 Task: In the Company bytedance.com, Create email and send with subject: 'A Glimpse into the Future: Meet Our Disruptive Offering', and with mail content 'Greetings,_x000D_
Introducing a visionary approach that will reshape the landscape of your industry. Join us and be part of the future of success!_x000D_
Kind Regards', attach the document: Agenda.pdf and insert image: visitingcard.jpg. Below Kind Regards, write Behance and insert the URL: 'www.behance.net'. Mark checkbox to create task to follow up : In 2 business days .  Enter or choose an email address of recipient's from company's contact and send.. Logged in from softage.4@softage.net
Action: Mouse moved to (76, 59)
Screenshot: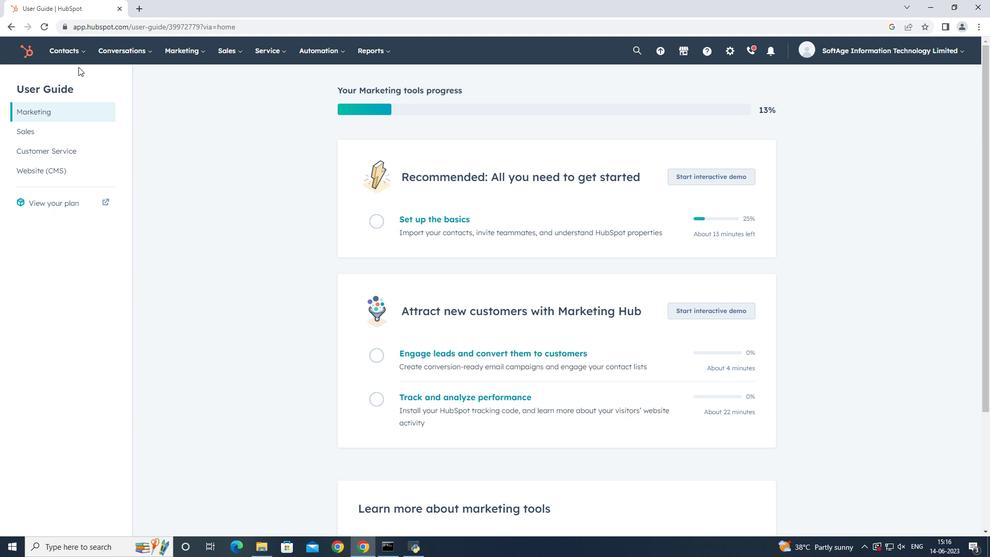 
Action: Mouse pressed left at (76, 59)
Screenshot: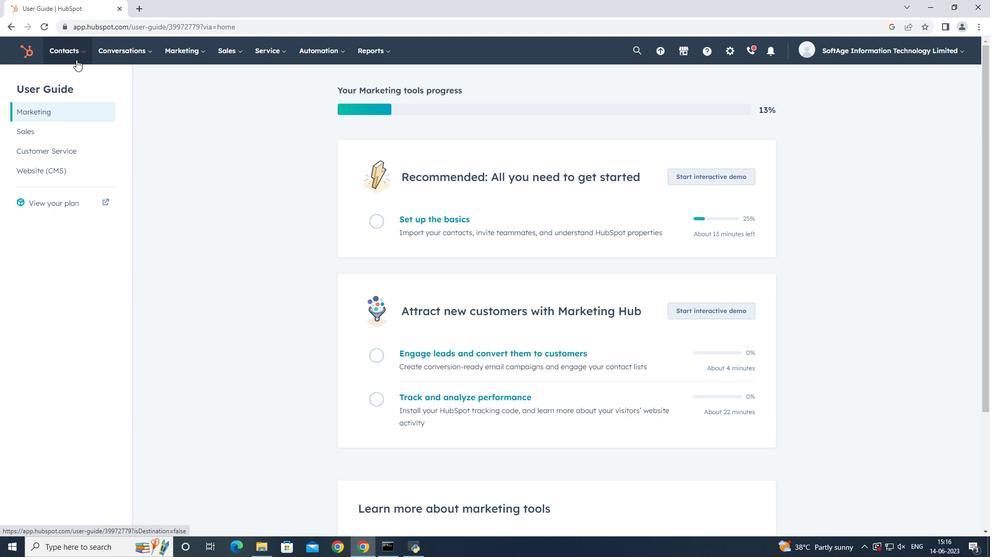 
Action: Mouse moved to (76, 100)
Screenshot: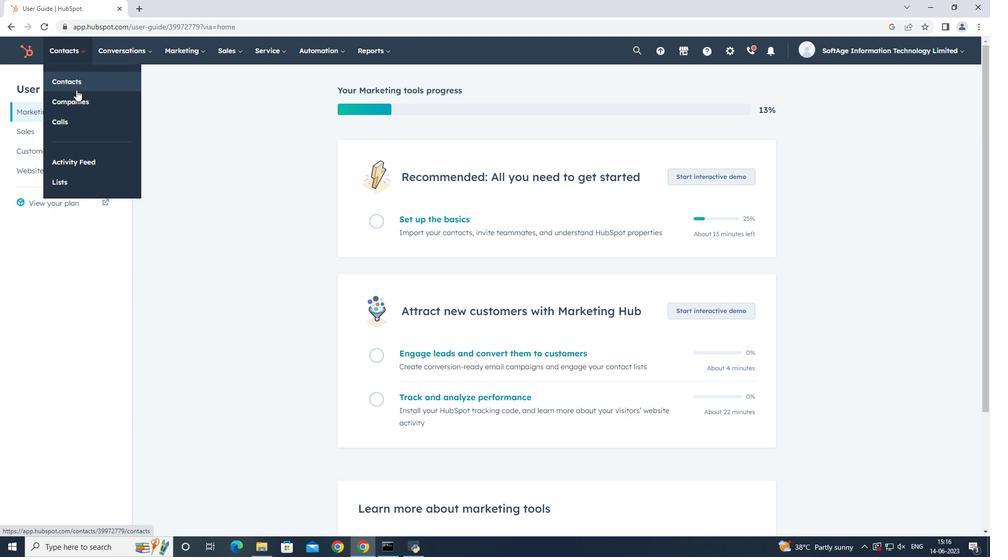 
Action: Mouse pressed left at (76, 100)
Screenshot: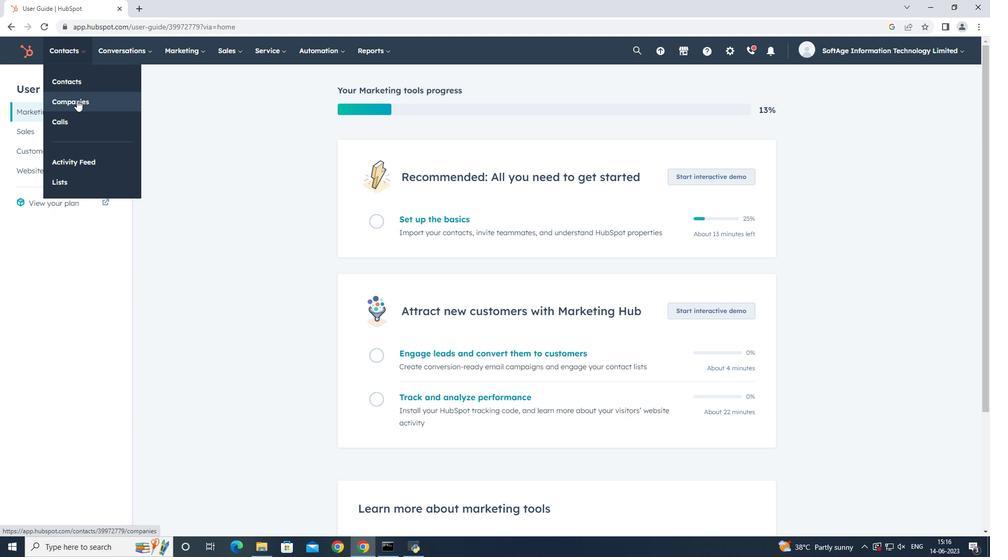 
Action: Mouse moved to (85, 167)
Screenshot: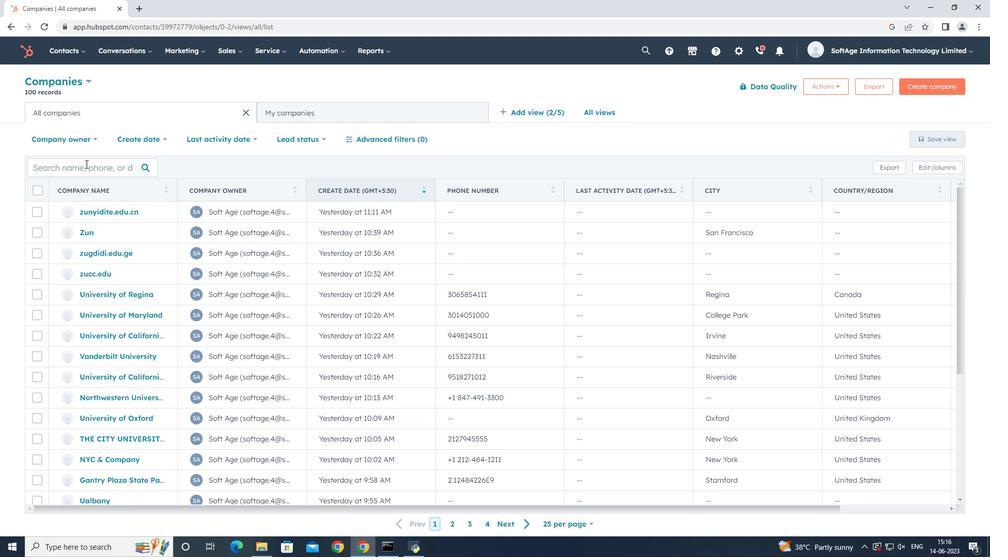 
Action: Mouse pressed left at (85, 167)
Screenshot: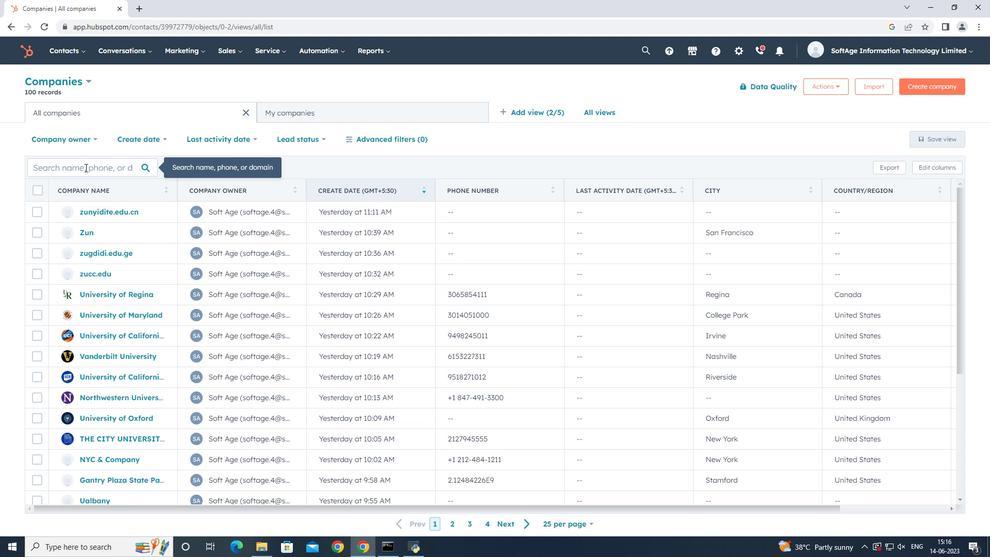 
Action: Key pressed byten<Key.backspace>dance.com
Screenshot: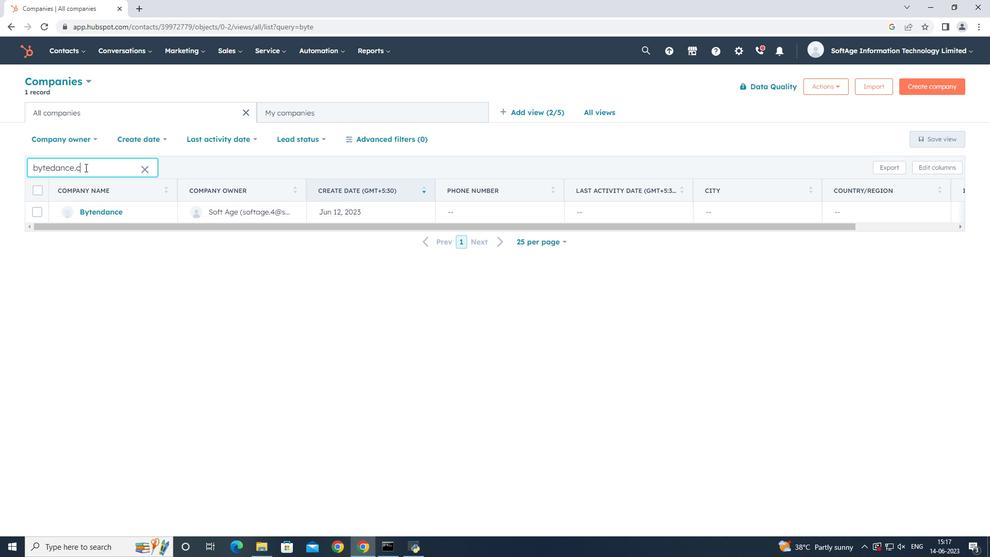 
Action: Mouse moved to (169, 163)
Screenshot: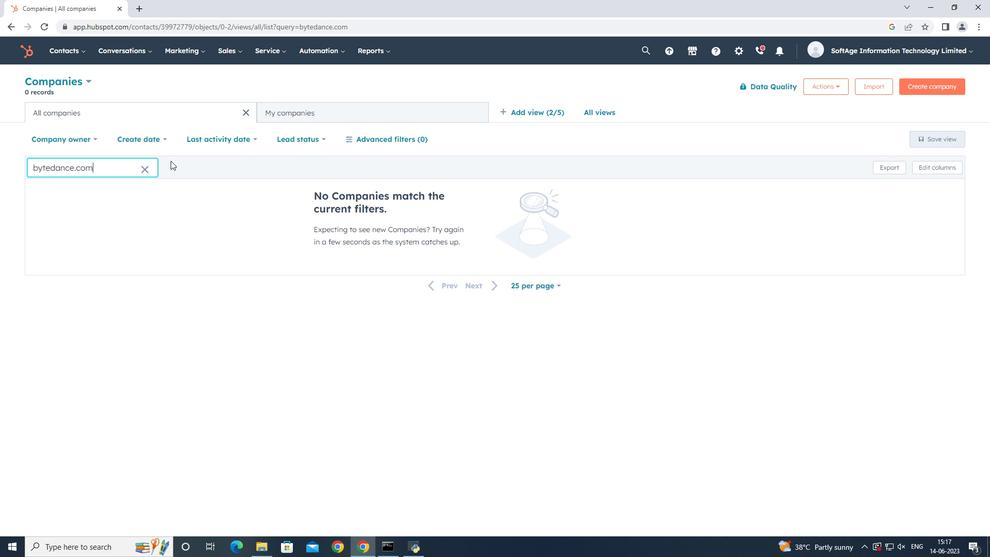 
Action: Key pressed <Key.backspace><Key.backspace><Key.backspace><Key.backspace>
Screenshot: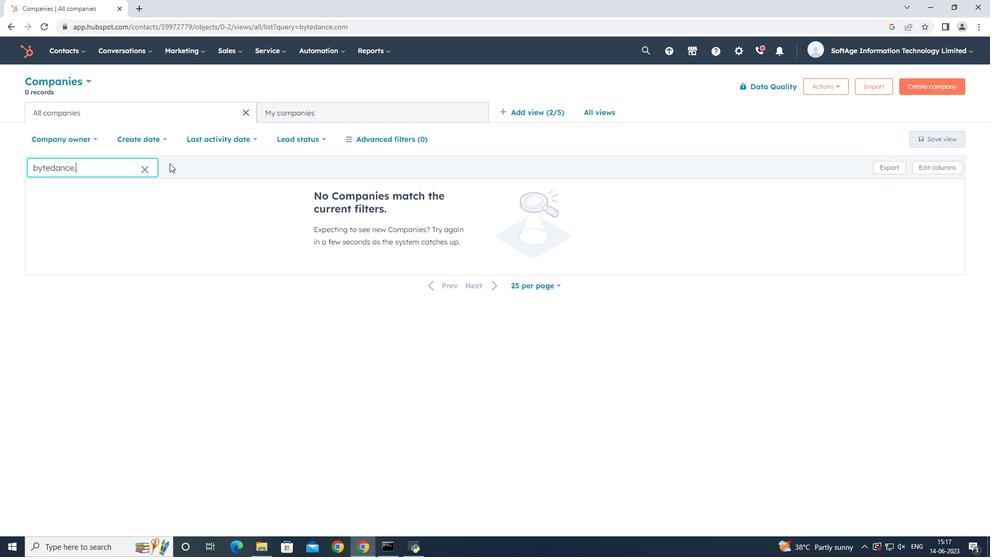 
Action: Mouse moved to (145, 198)
Screenshot: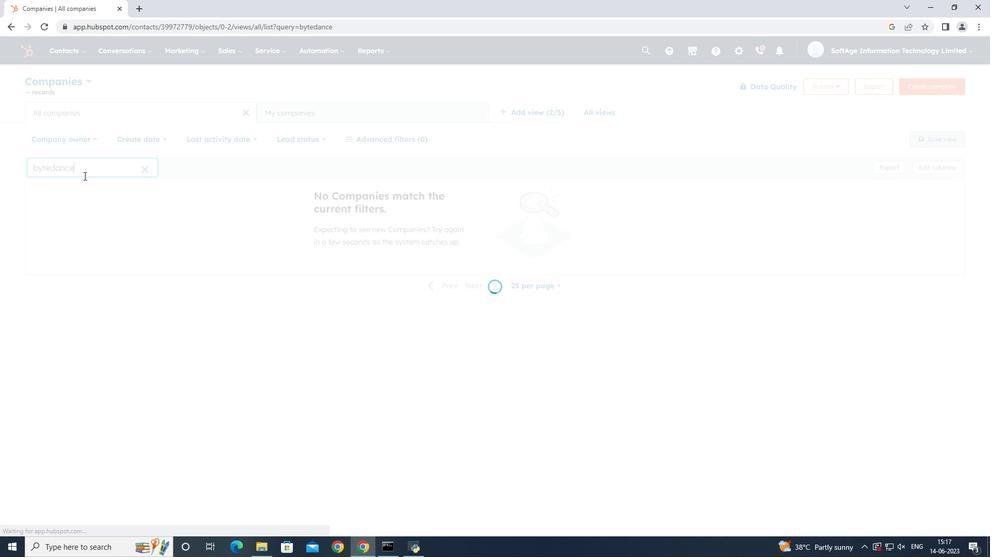 
Action: Key pressed <Key.backspace><Key.backspace><Key.backspace><Key.backspace><Key.backspace>
Screenshot: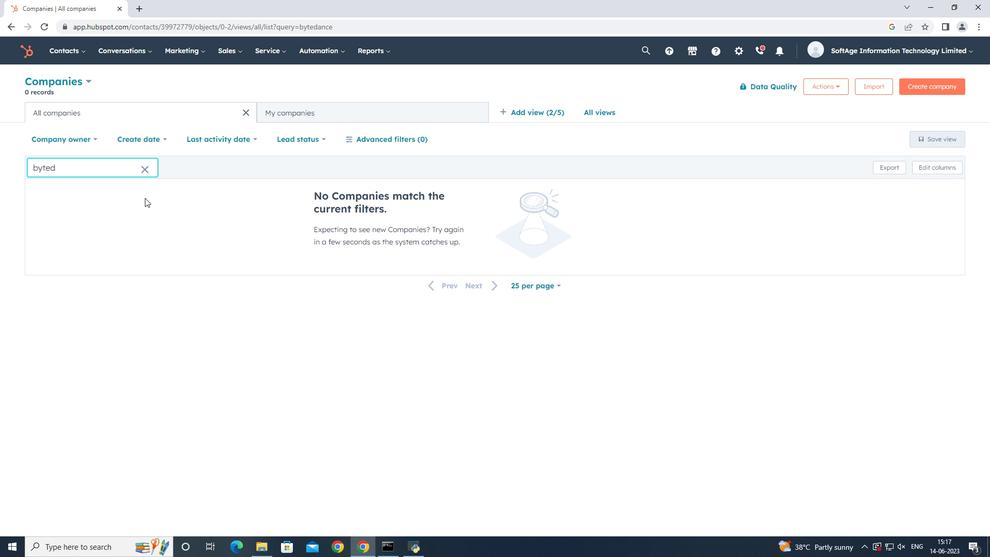 
Action: Mouse moved to (107, 214)
Screenshot: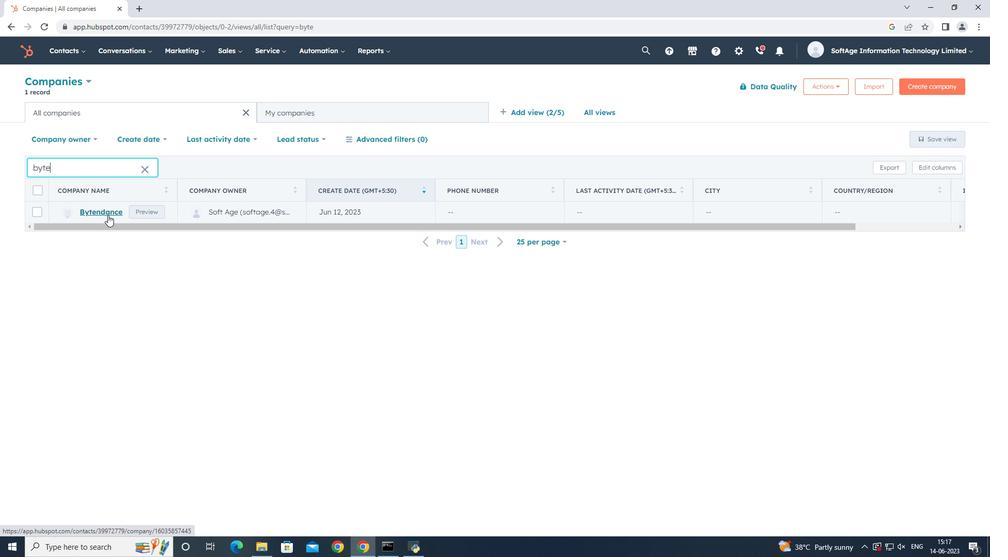 
Action: Mouse pressed left at (107, 214)
Screenshot: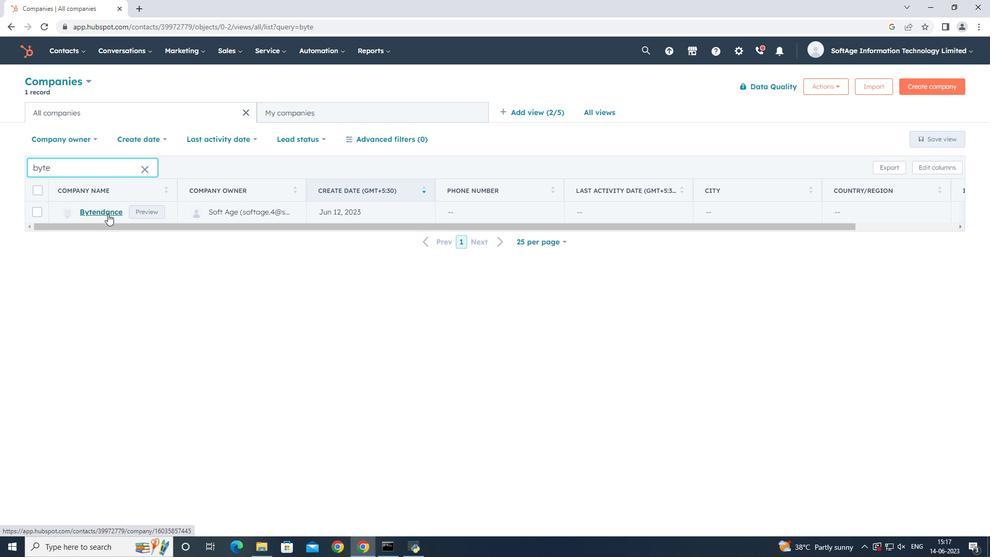 
Action: Mouse moved to (72, 163)
Screenshot: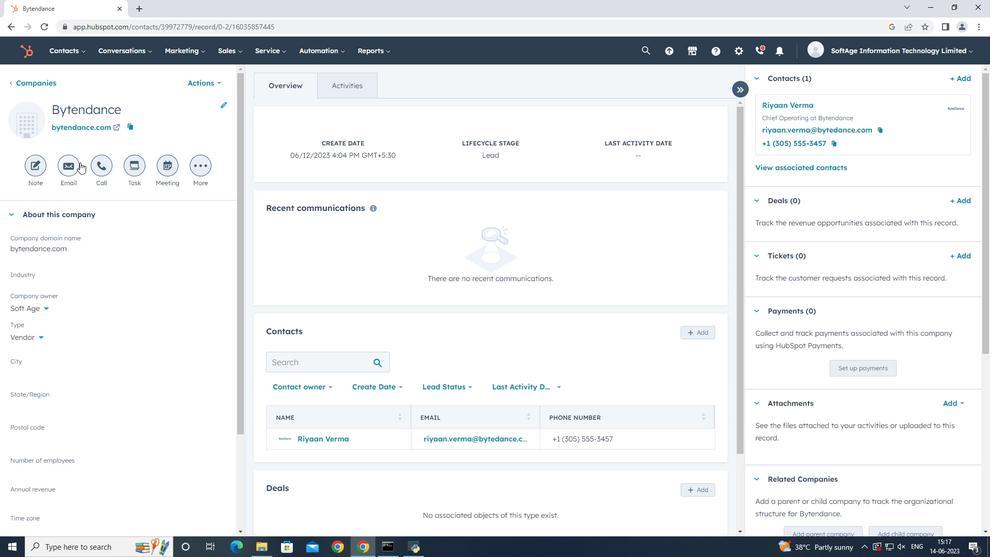
Action: Mouse pressed left at (72, 163)
Screenshot: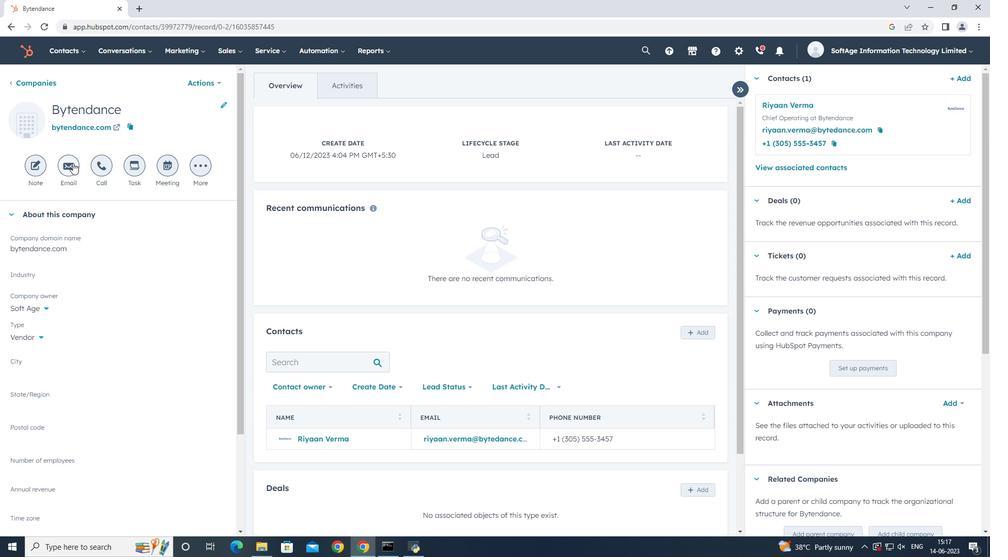 
Action: Mouse moved to (469, 235)
Screenshot: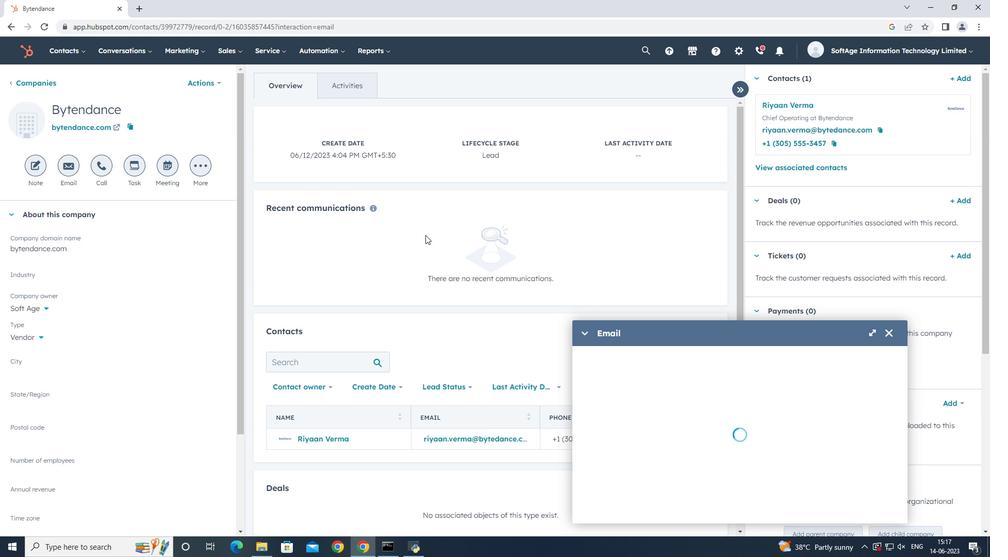 
Action: Key pressed <Key.shift>A<Key.space><Key.shift>Glimpse<Key.space><Key.space><Key.backspace>into<Key.space>the<Key.space><Key.shift>Future<Key.shift_r>:<Key.space><Key.shift_r>Meet<Key.space><Key.shift_r>Our<Key.space><Key.shift>Disruptive<Key.space><Key.shift_r>Offering,<Key.tab><Key.shift>Greetings,<Key.enter><Key.enter><Key.shift><Key.shift>Introducing<Key.space>a<Key.space><Key.shift>V<Key.backspace>visionary<Key.space>approach<Key.space>that<Key.space>will<Key.space>reshape<Key.space>the<Key.space>landscape<Key.space>of<Key.space>your<Key.space>industry.<Key.space><Key.shift_r>Join<Key.space>us<Key.space>and<Key.space>be<Key.space>part<Key.space>of<Key.space>the<Key.space>future<Key.space>of<Key.space>success<Key.shift>!<Key.enter><Key.enter><Key.shift_r><Key.shift_r><Key.shift_r><Key.shift_r><Key.shift_r><Key.shift_r>Kind<Key.space><Key.shift>Regards,<Key.enter>
Screenshot: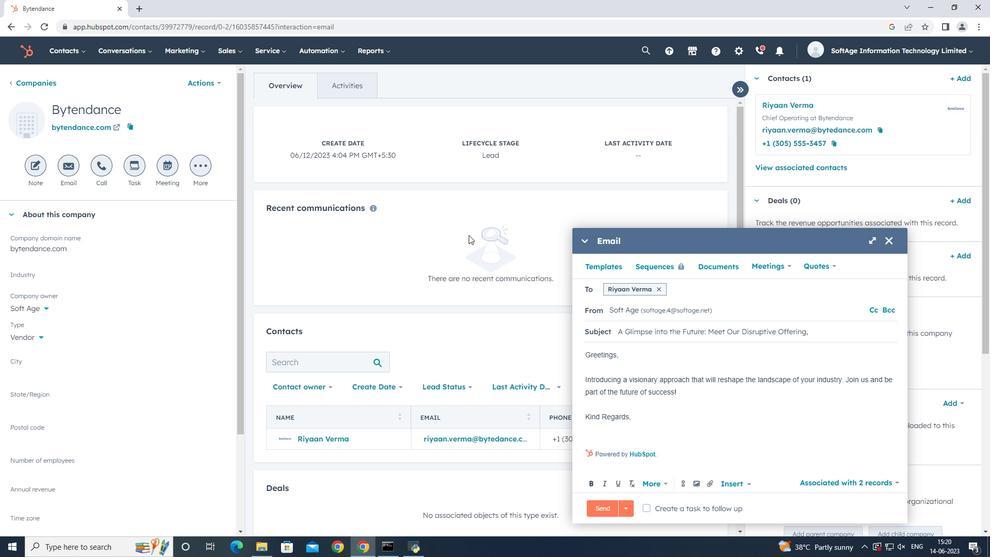 
Action: Mouse moved to (709, 485)
Screenshot: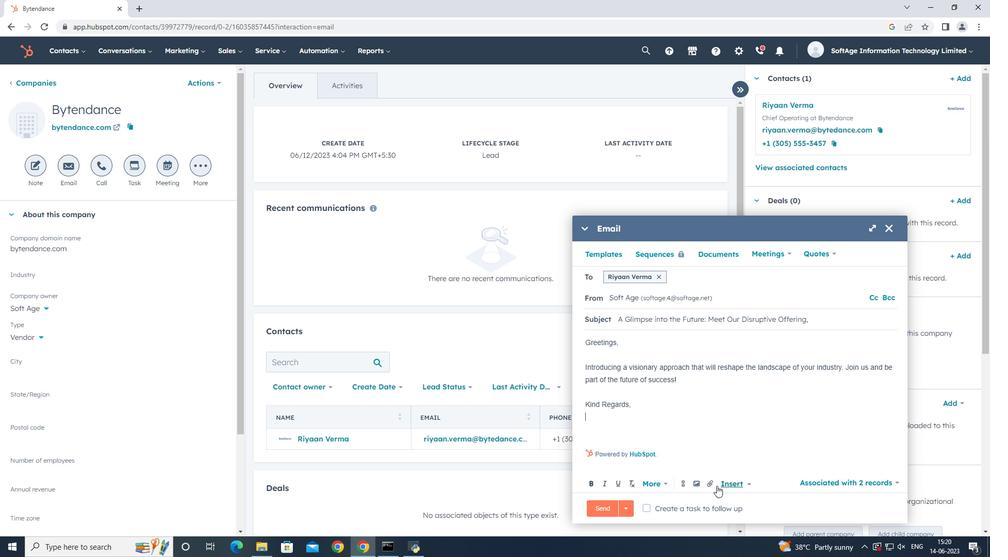 
Action: Mouse pressed left at (709, 485)
Screenshot: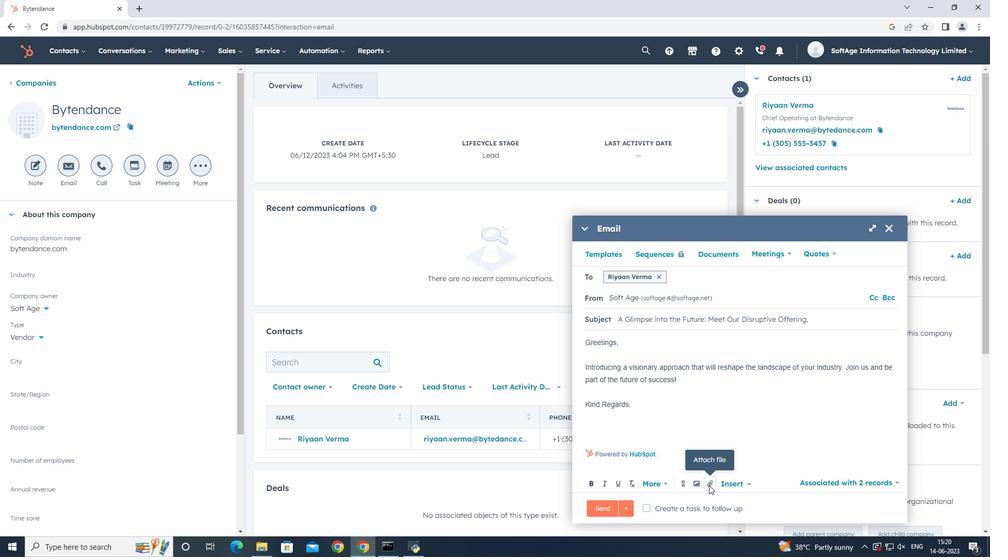 
Action: Mouse moved to (732, 457)
Screenshot: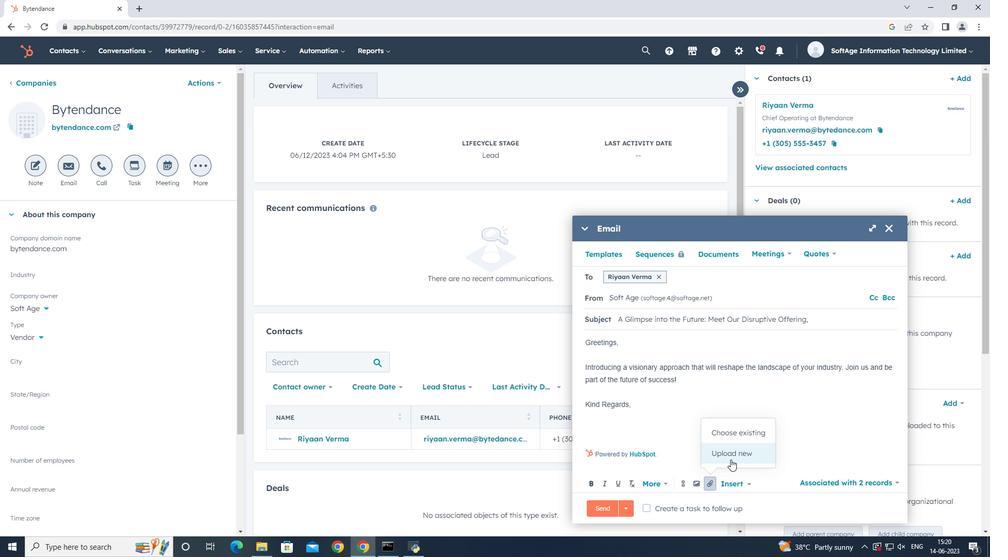 
Action: Mouse pressed left at (732, 457)
Screenshot: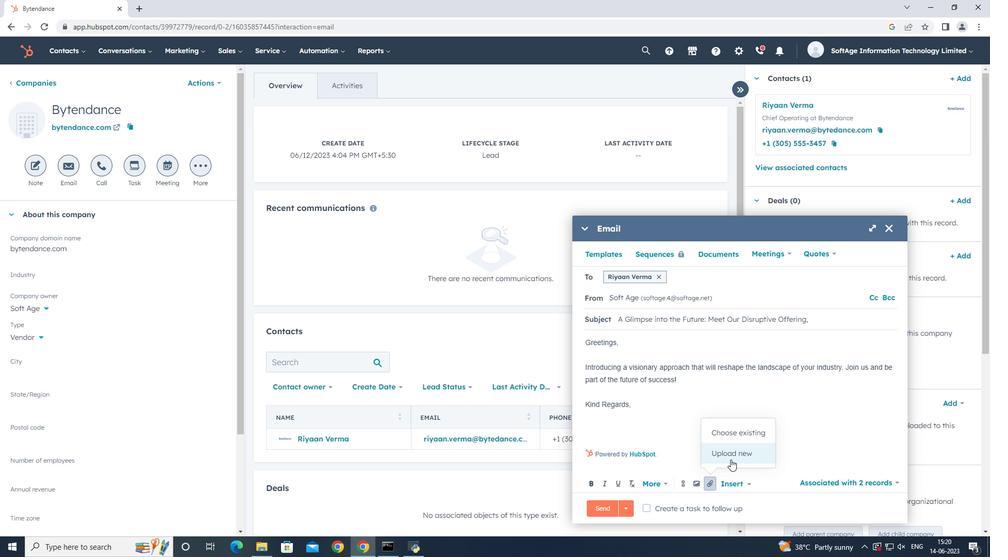 
Action: Mouse moved to (135, 96)
Screenshot: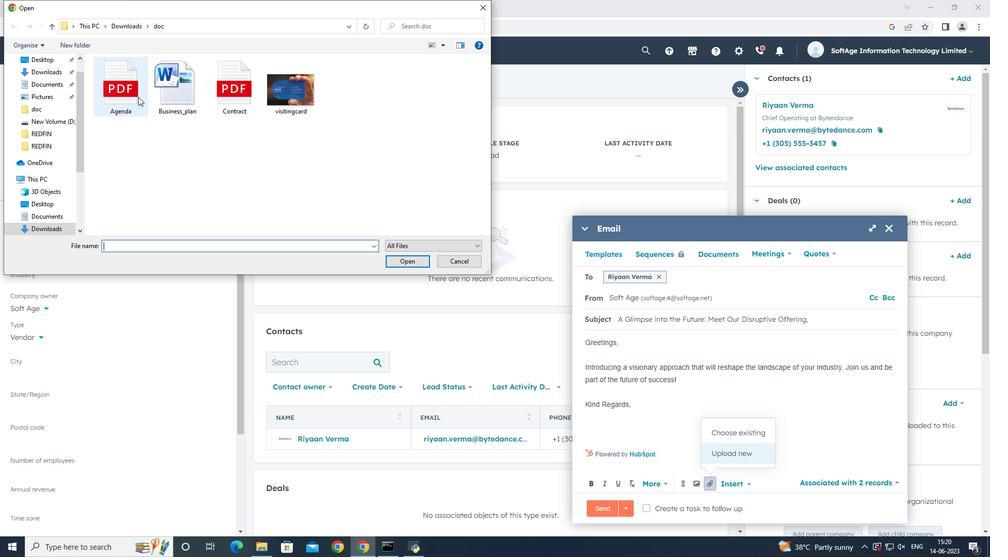 
Action: Mouse pressed left at (135, 96)
Screenshot: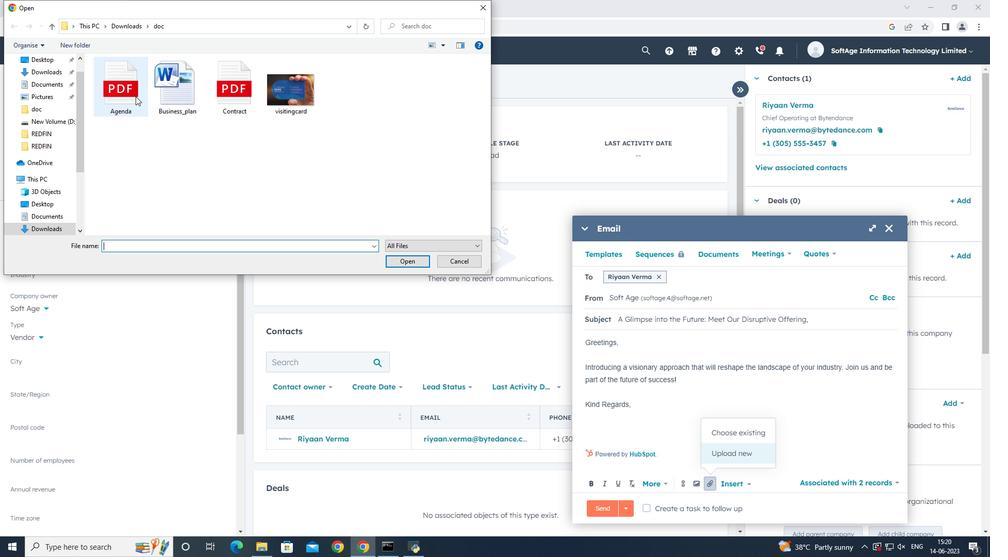 
Action: Mouse pressed left at (135, 96)
Screenshot: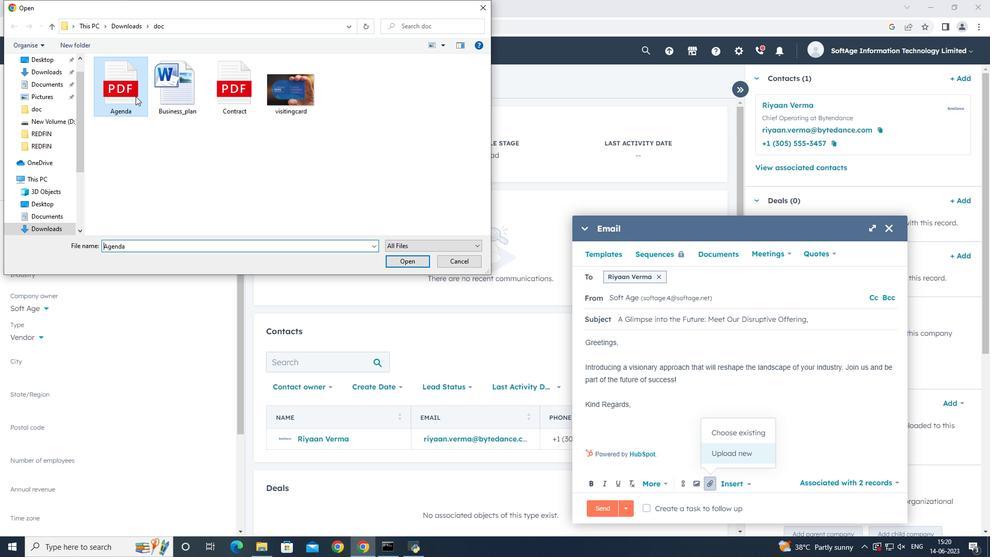 
Action: Mouse moved to (697, 453)
Screenshot: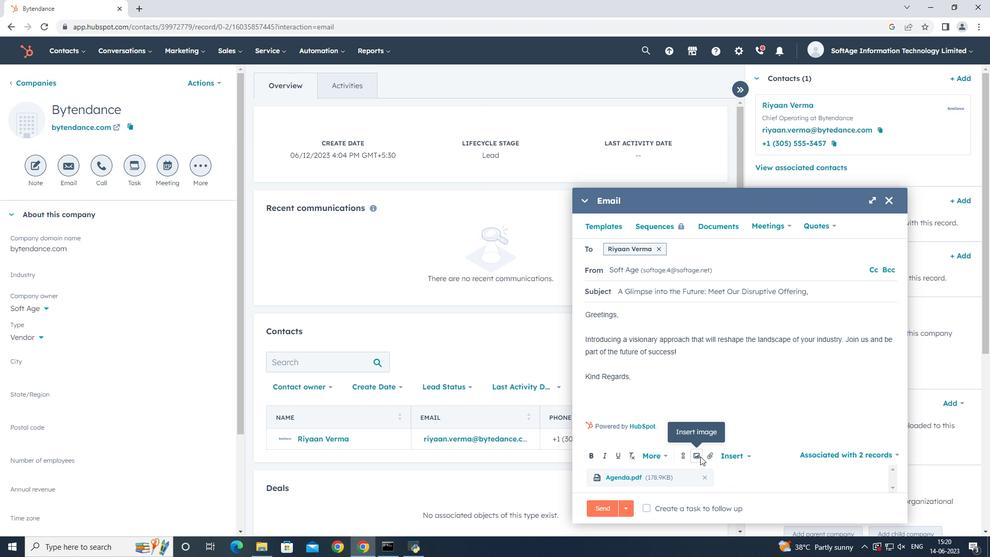 
Action: Mouse pressed left at (697, 453)
Screenshot: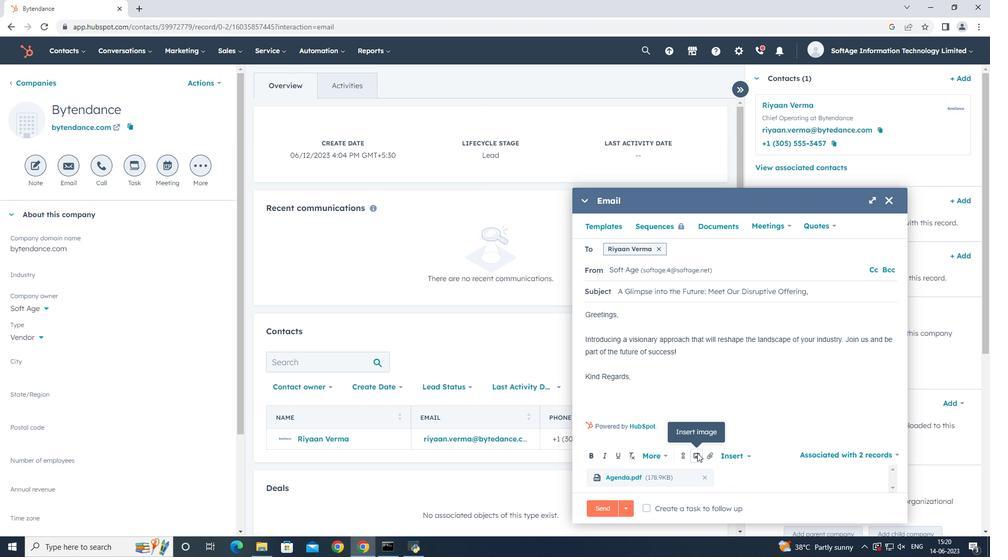
Action: Mouse moved to (706, 422)
Screenshot: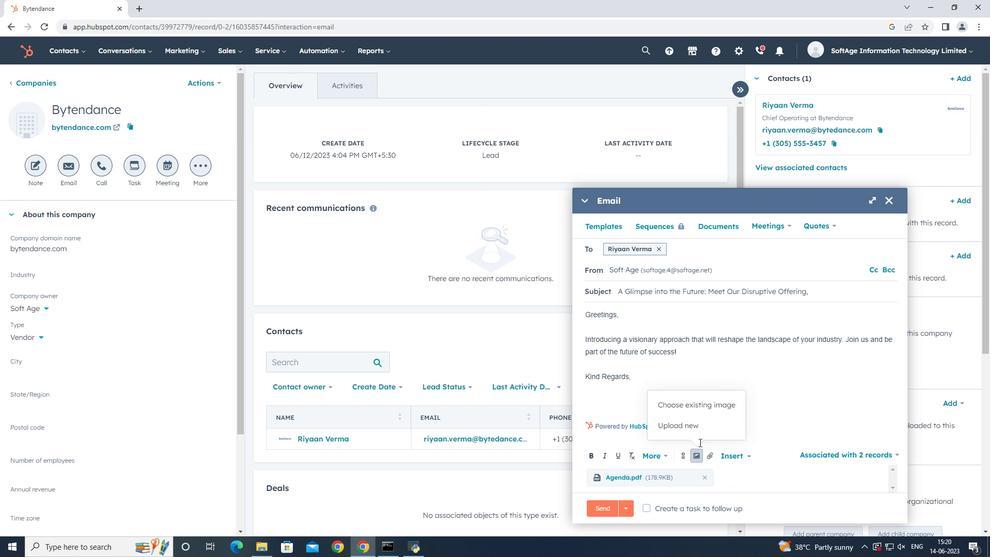 
Action: Mouse pressed left at (706, 422)
Screenshot: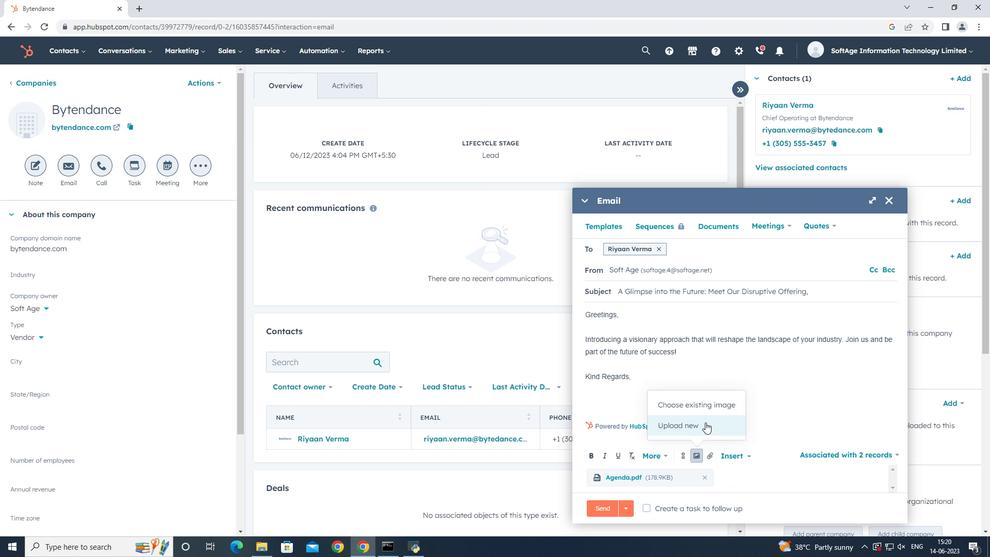 
Action: Mouse moved to (132, 93)
Screenshot: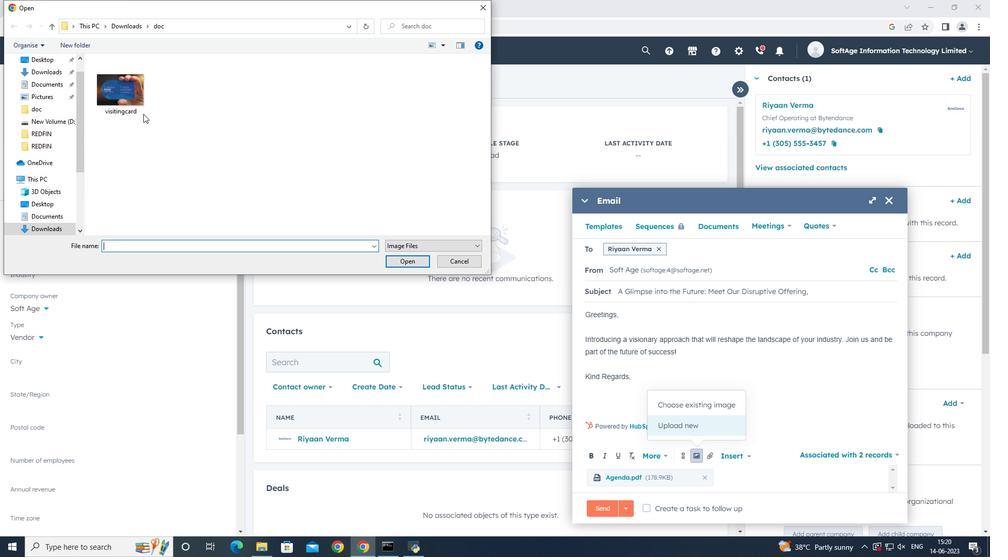 
Action: Mouse pressed left at (132, 93)
Screenshot: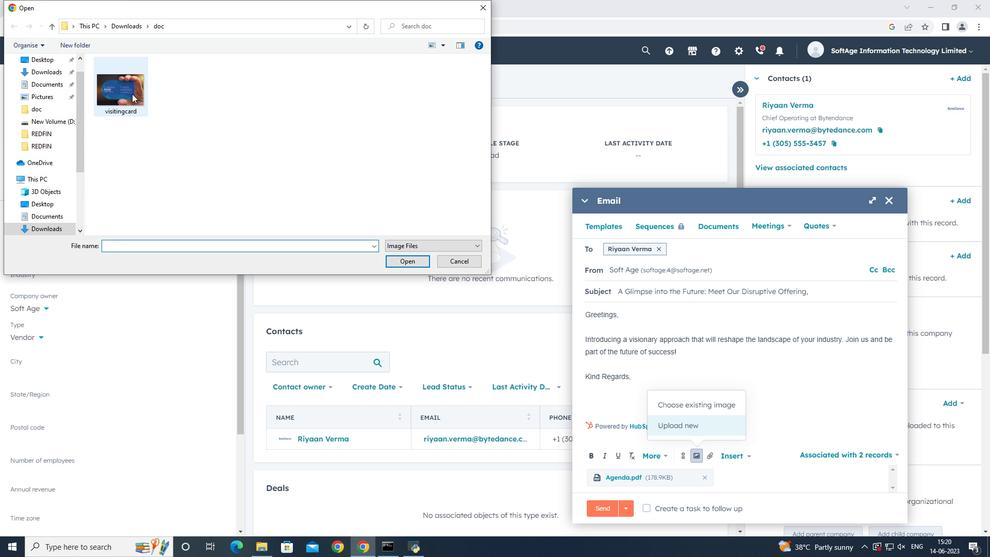 
Action: Mouse pressed left at (132, 93)
Screenshot: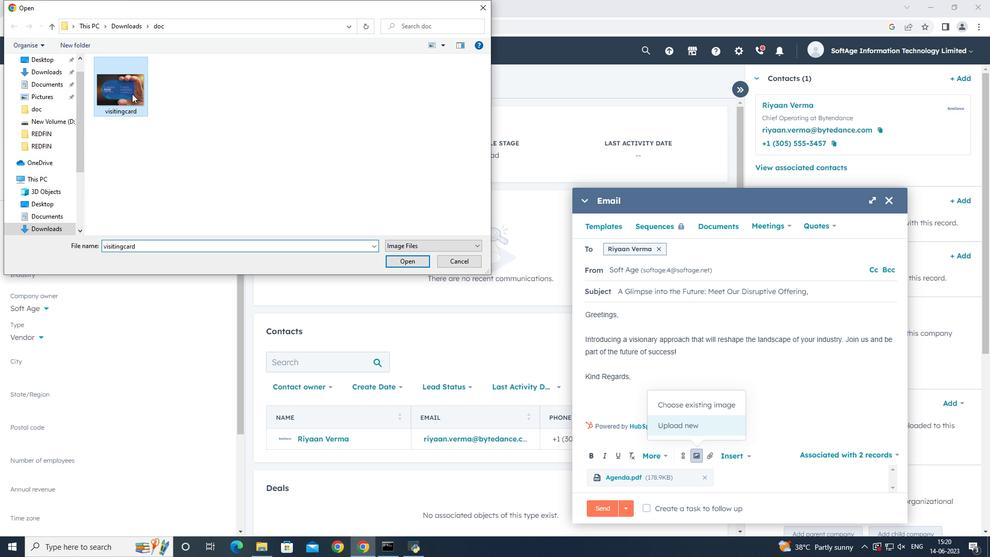 
Action: Mouse moved to (608, 278)
Screenshot: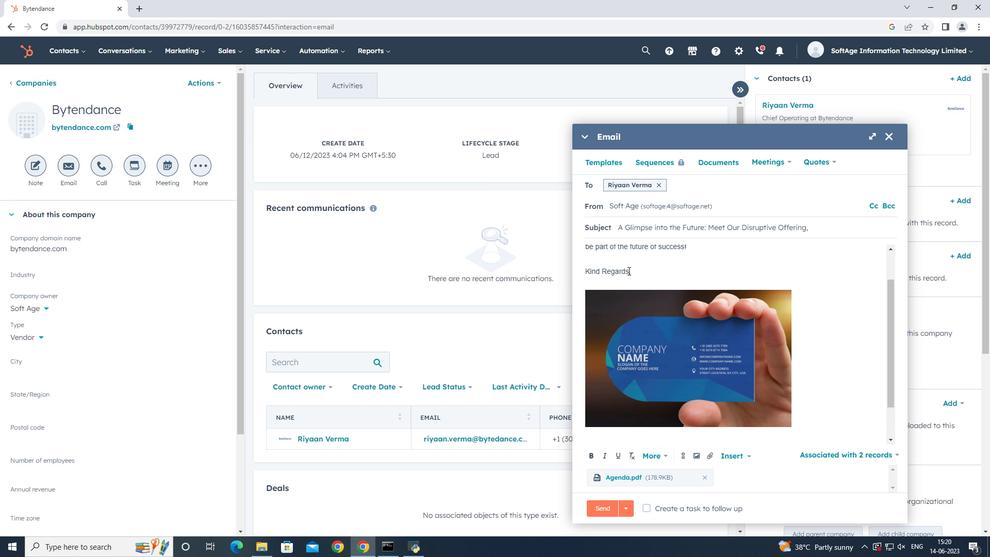 
Action: Mouse pressed left at (608, 278)
Screenshot: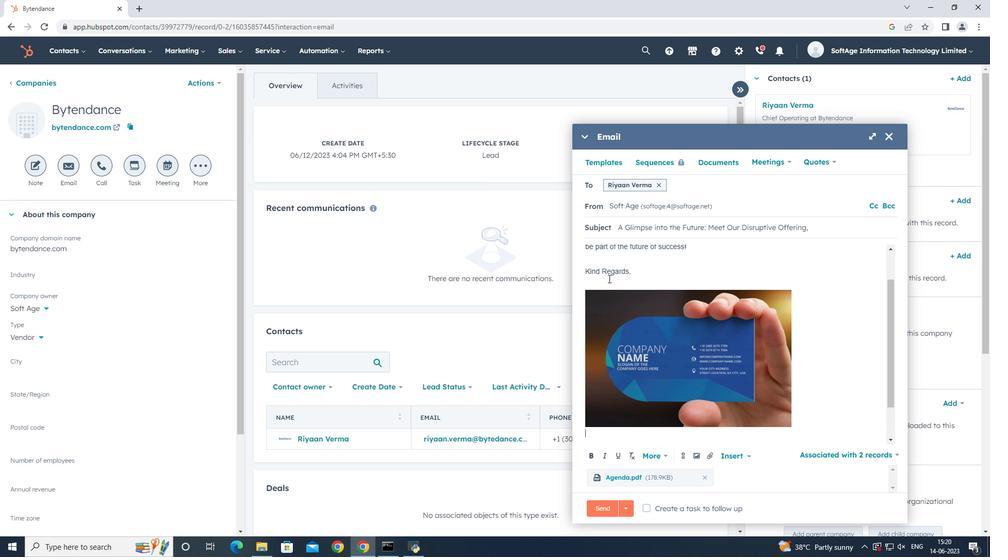 
Action: Mouse moved to (710, 263)
Screenshot: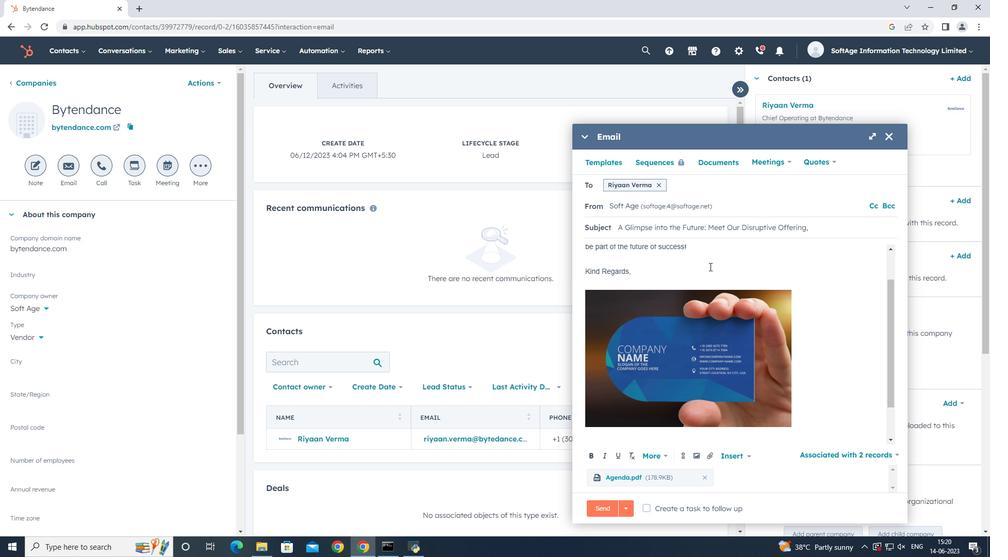 
Action: Key pressed <Key.shift>Behance
Screenshot: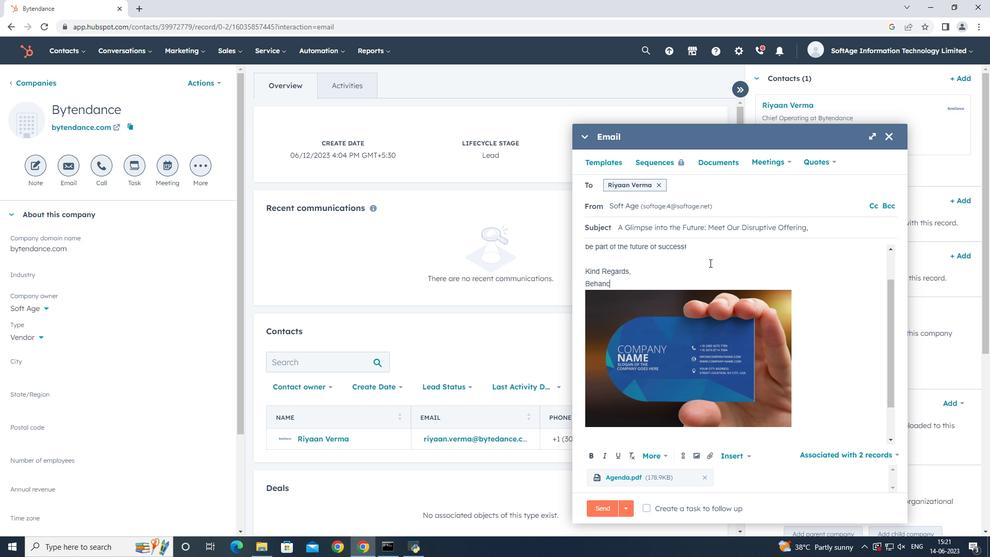 
Action: Mouse moved to (687, 458)
Screenshot: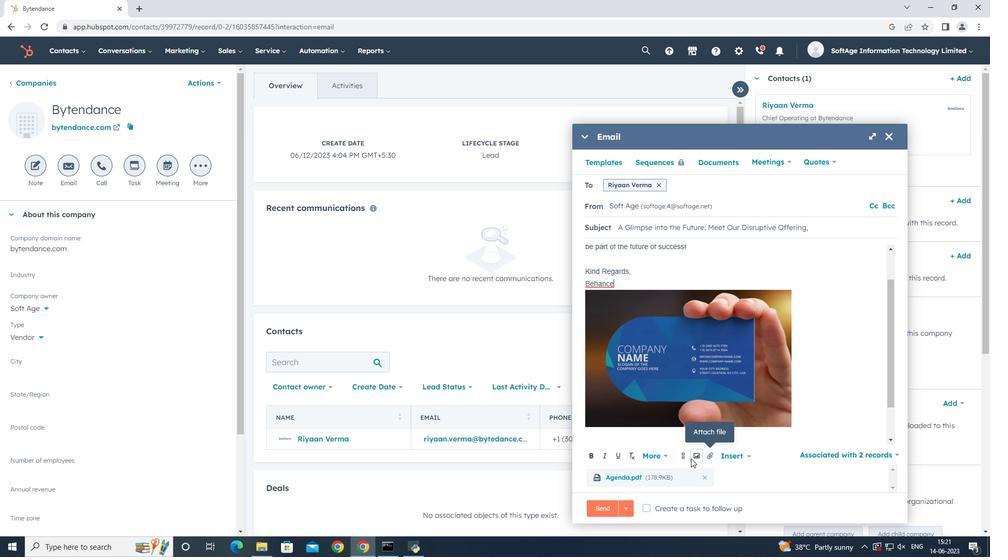 
Action: Mouse pressed left at (687, 458)
Screenshot: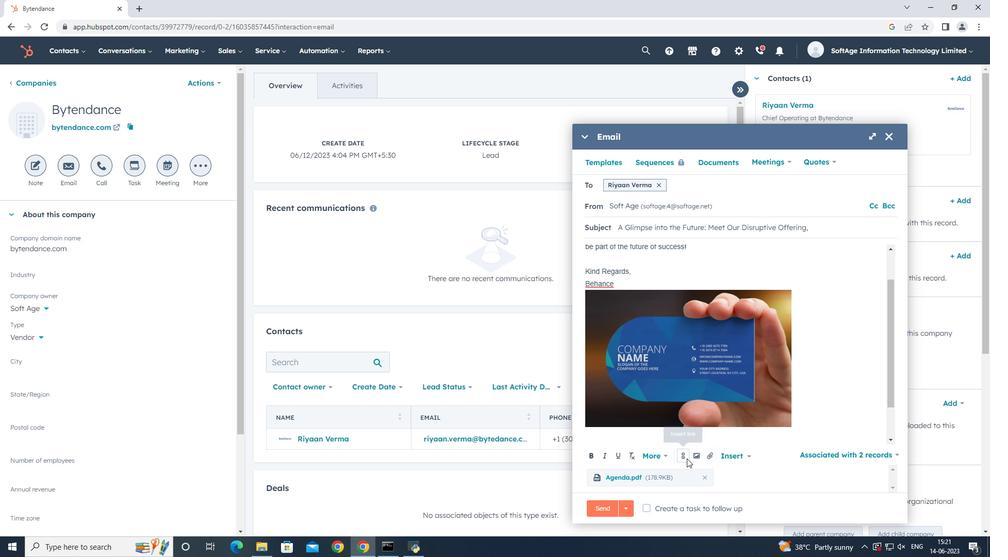 
Action: Key pressed ww
Screenshot: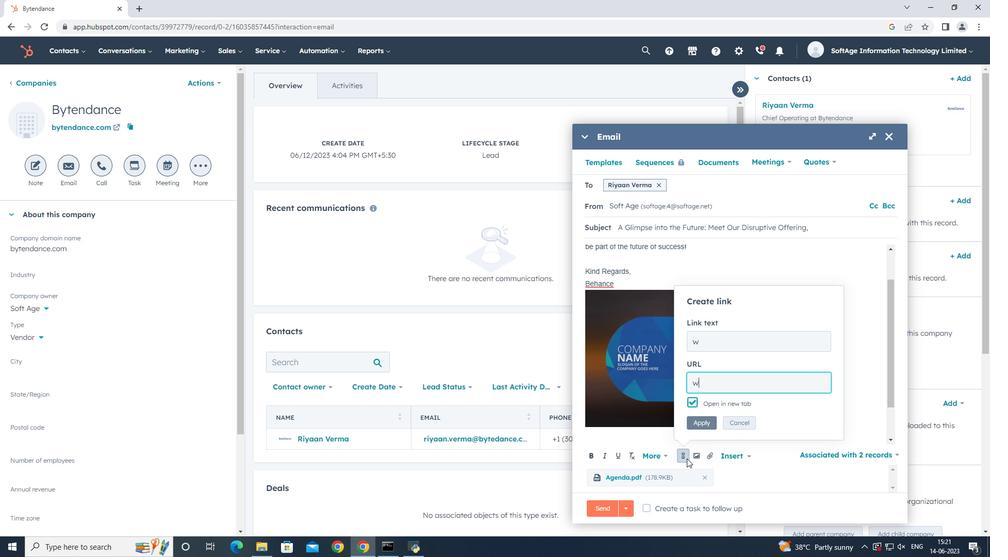 
Action: Mouse moved to (684, 459)
Screenshot: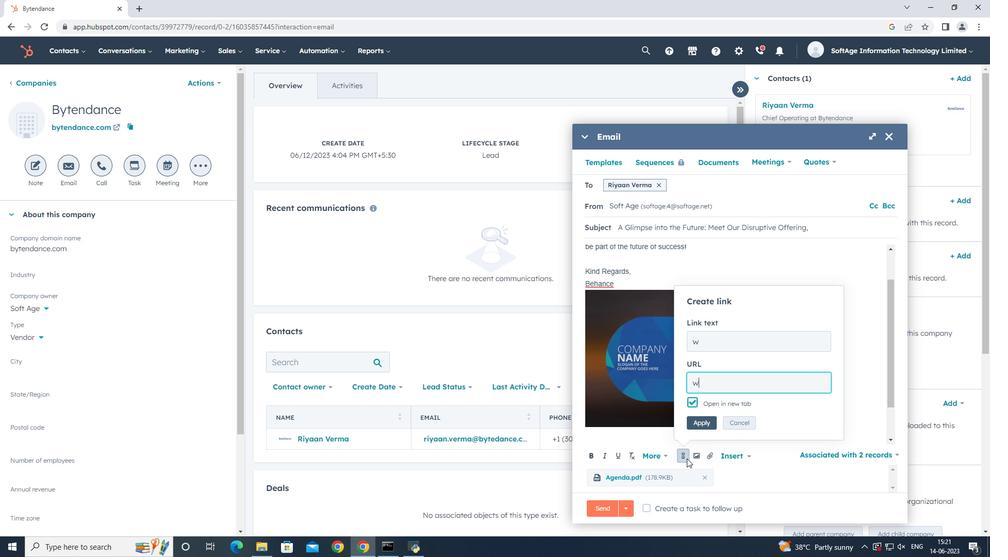 
Action: Key pressed w.behance.co<Key.backspace><Key.backspace>net
Screenshot: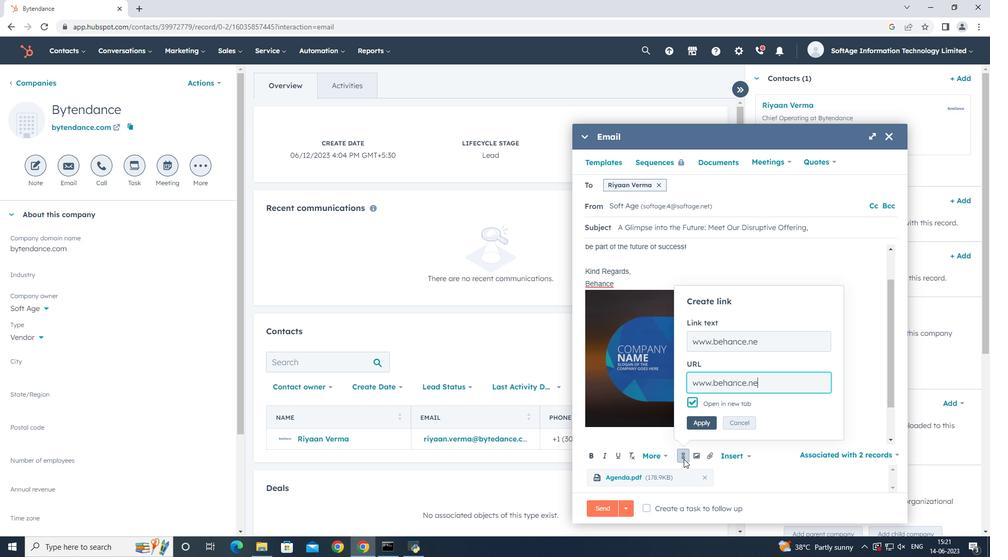 
Action: Mouse moved to (707, 419)
Screenshot: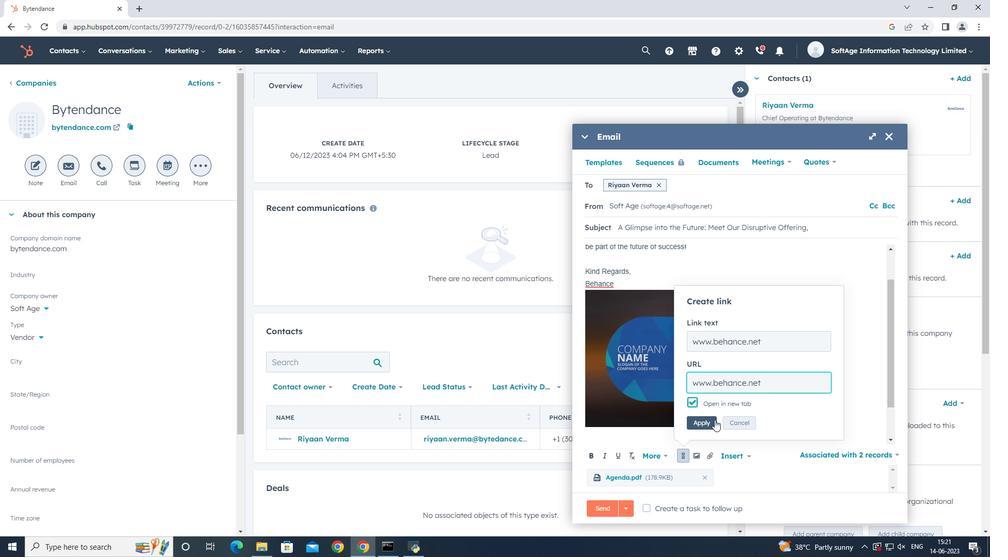 
Action: Mouse pressed left at (707, 419)
Screenshot: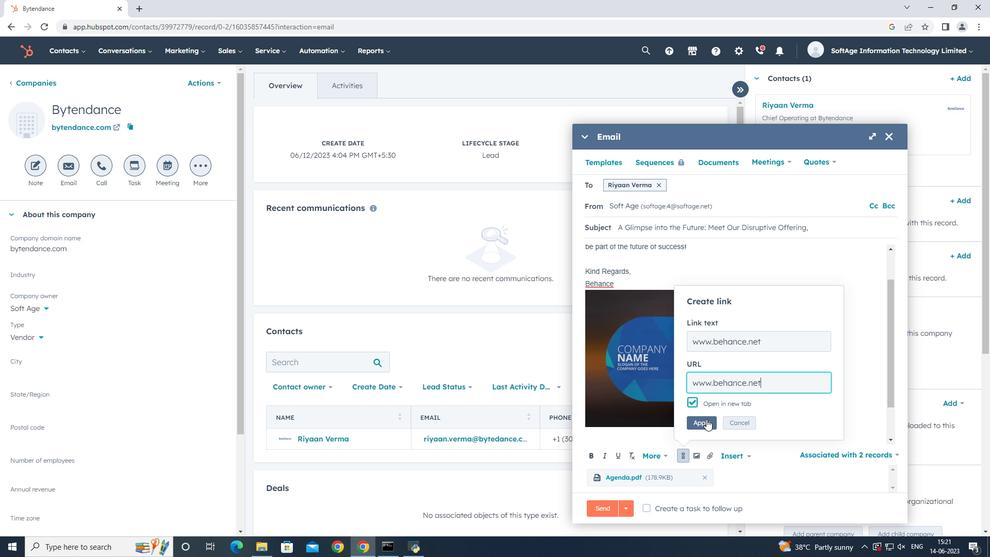 
Action: Mouse moved to (675, 503)
Screenshot: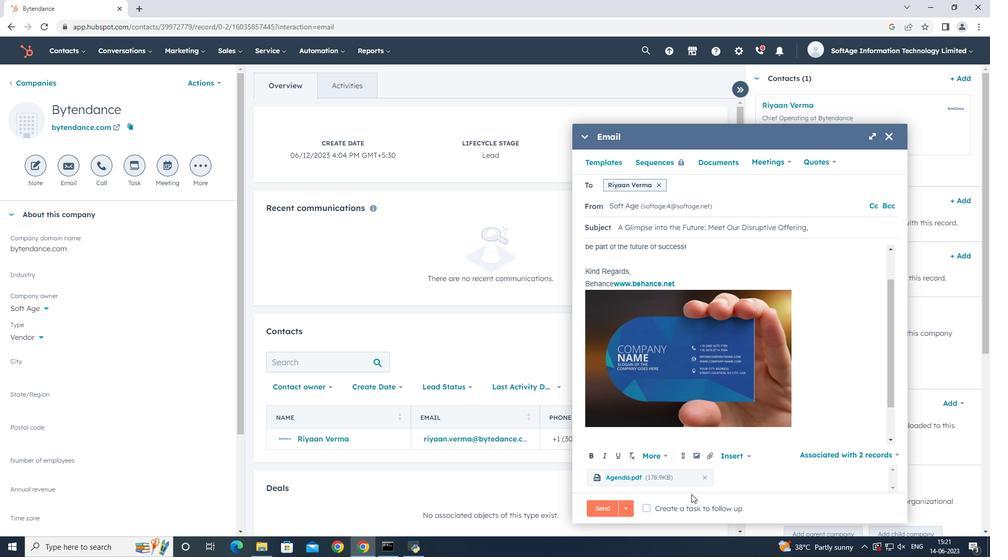 
Action: Mouse pressed left at (675, 503)
Screenshot: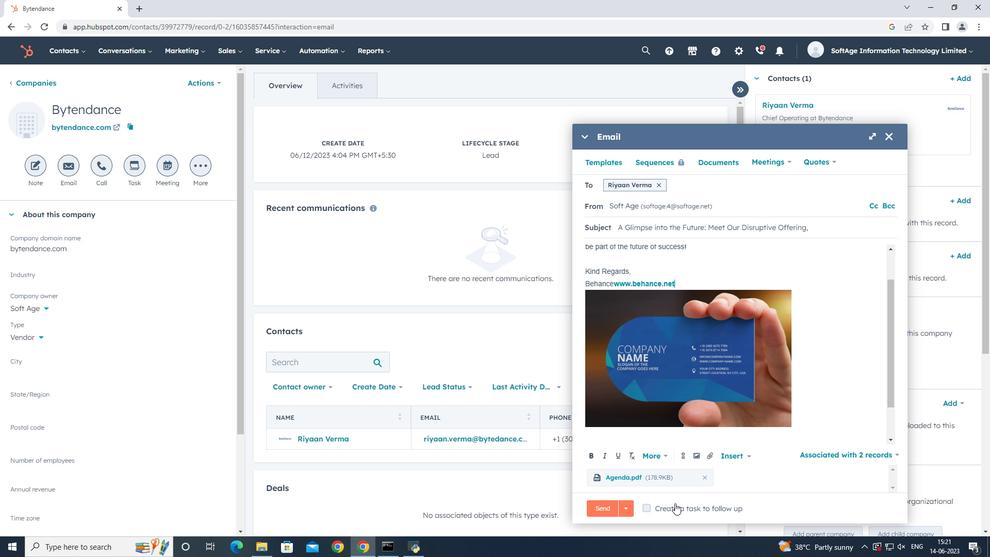 
Action: Mouse moved to (844, 506)
Screenshot: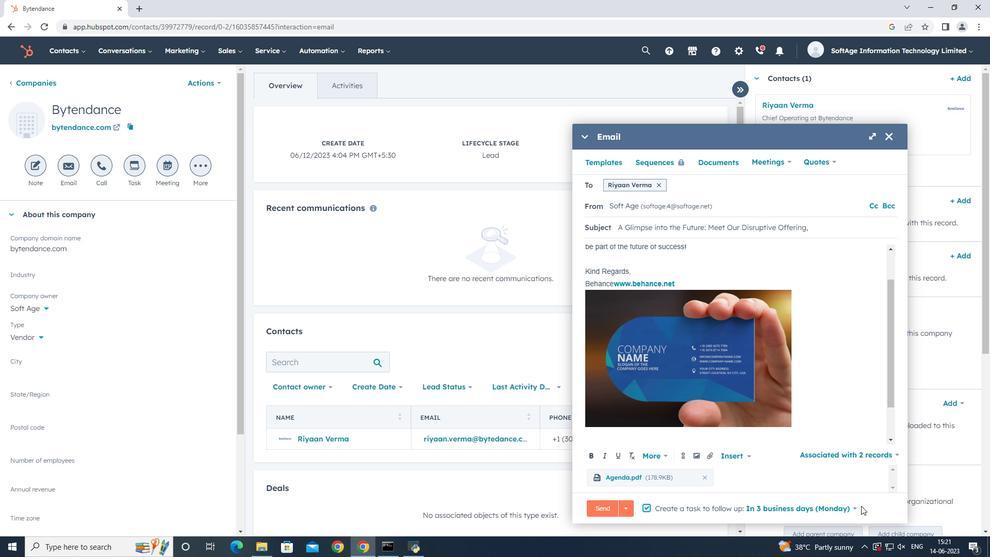 
Action: Mouse pressed left at (844, 506)
Screenshot: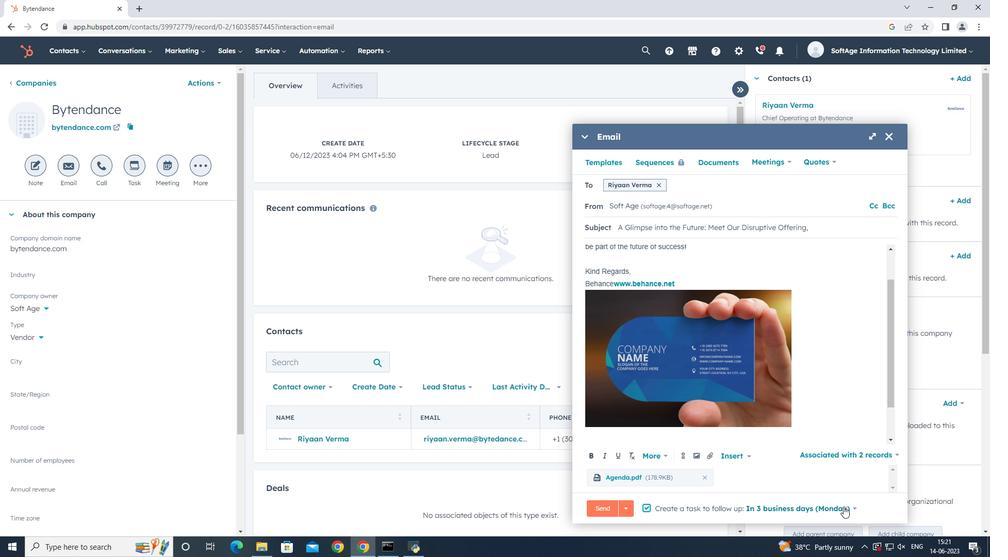 
Action: Mouse moved to (808, 376)
Screenshot: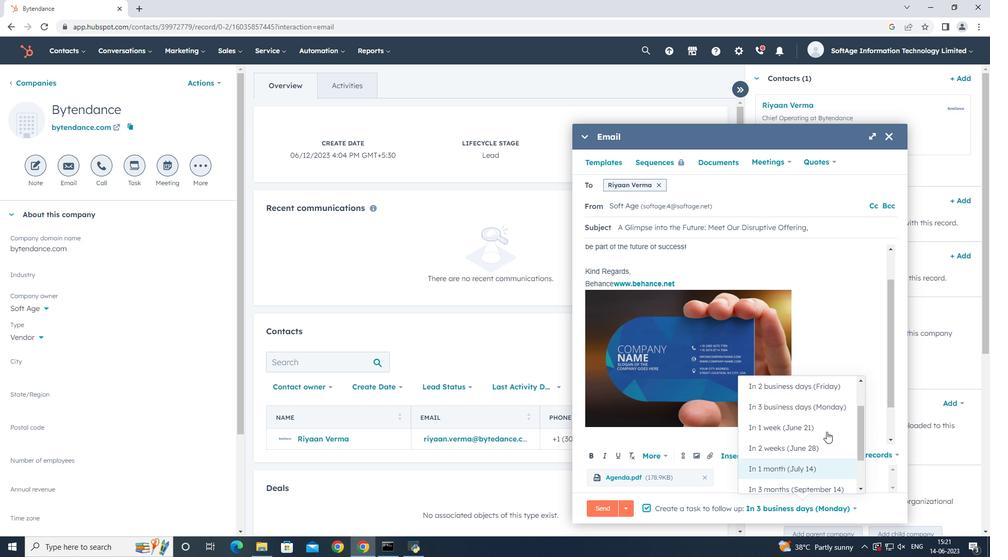 
Action: Mouse pressed left at (808, 376)
Screenshot: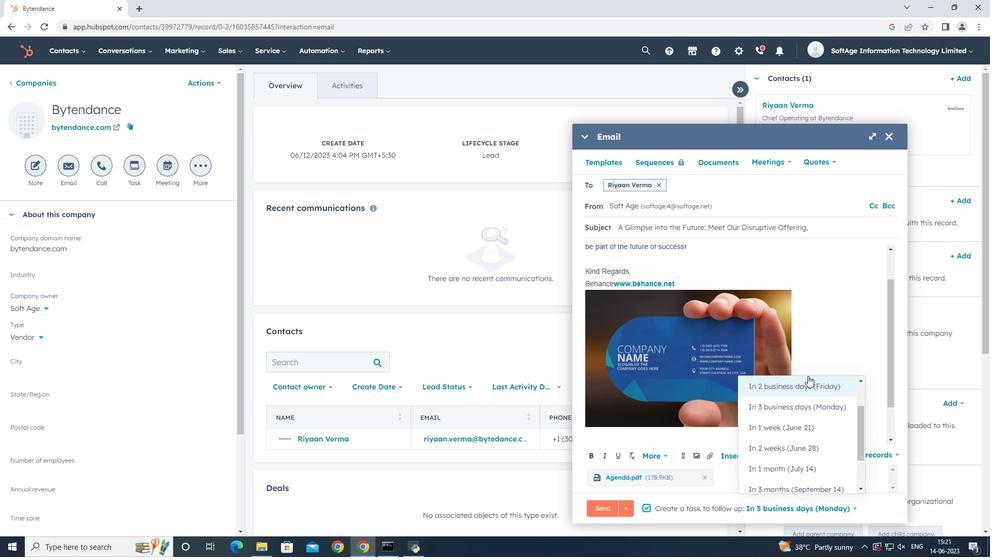 
Action: Mouse moved to (660, 184)
Screenshot: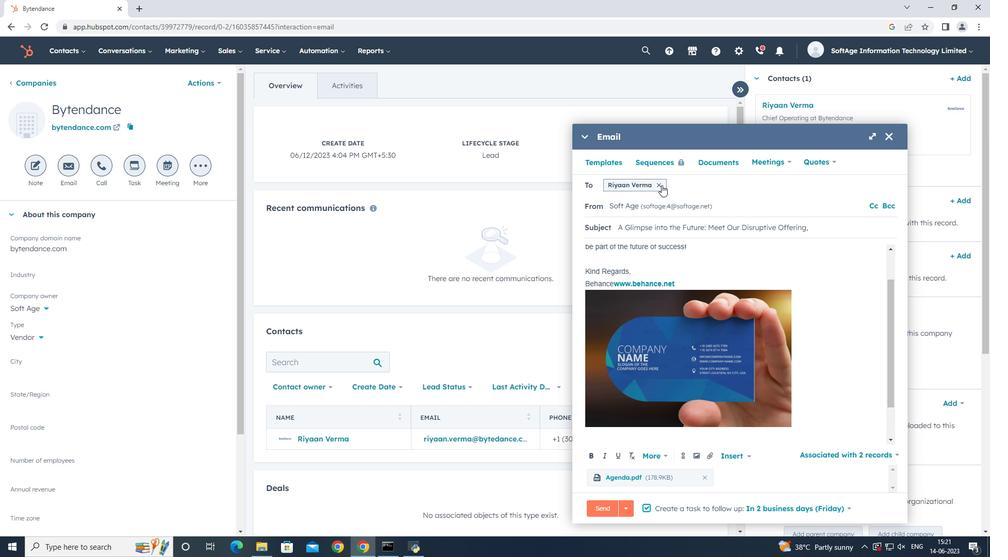 
Action: Mouse pressed left at (660, 184)
Screenshot: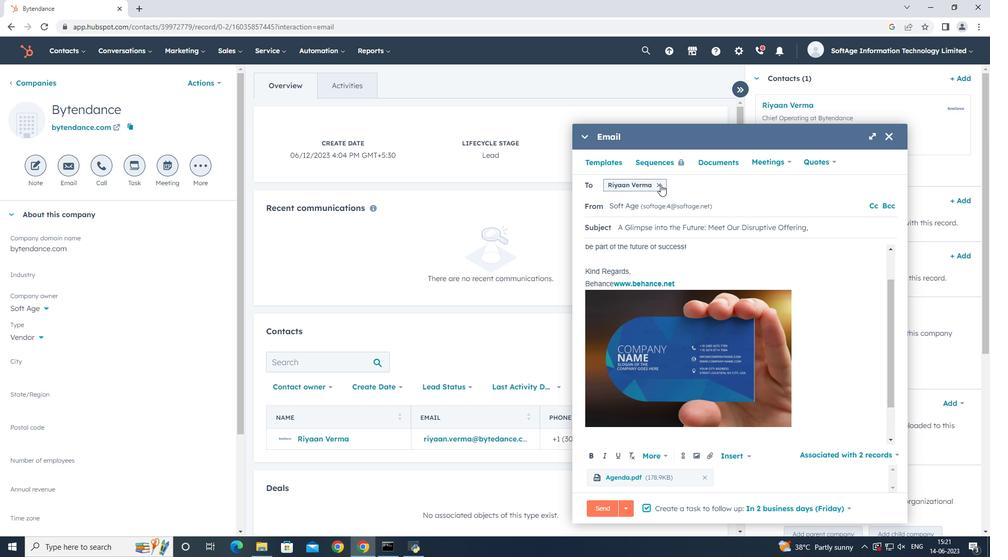 
Action: Mouse pressed left at (660, 184)
Screenshot: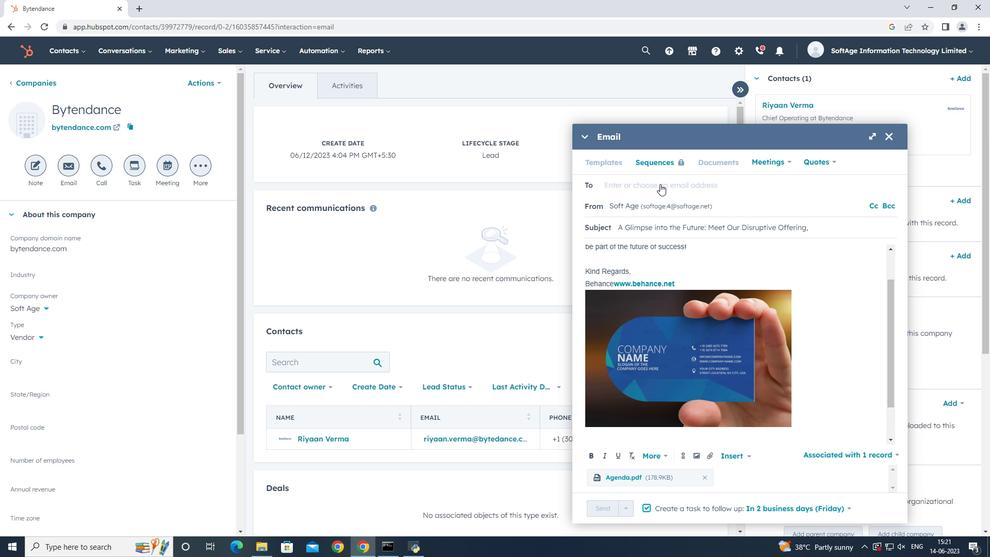 
Action: Mouse moved to (647, 212)
Screenshot: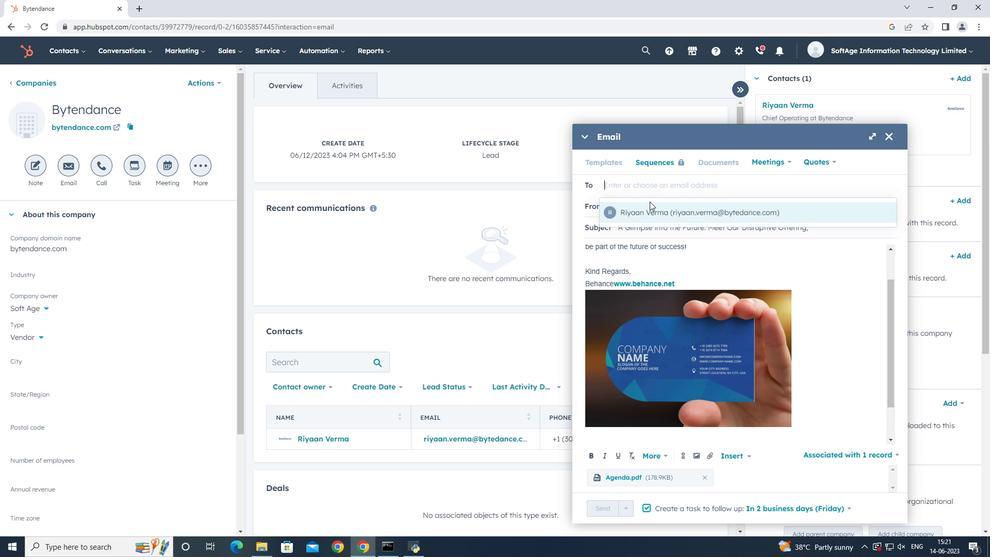 
Action: Mouse pressed left at (647, 212)
Screenshot: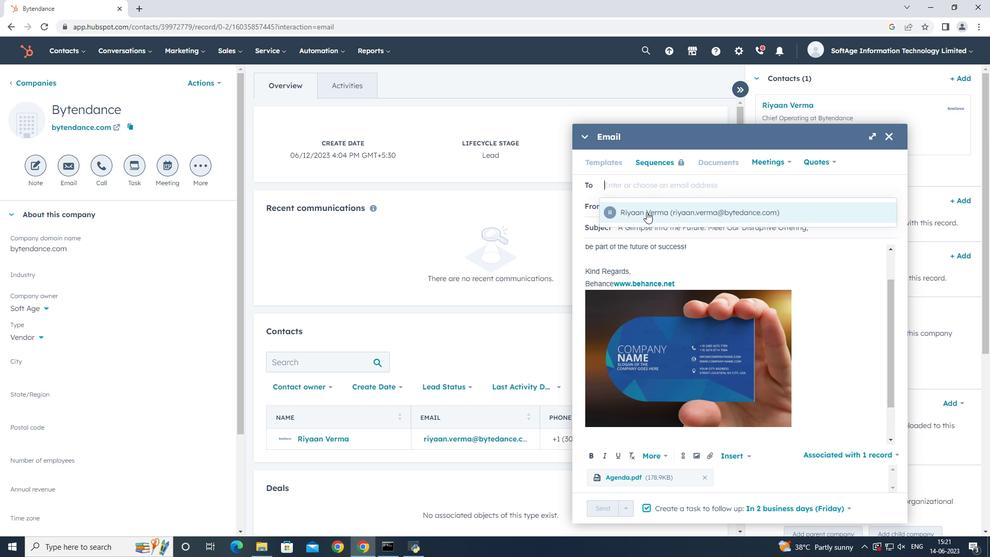 
Action: Mouse moved to (611, 512)
Screenshot: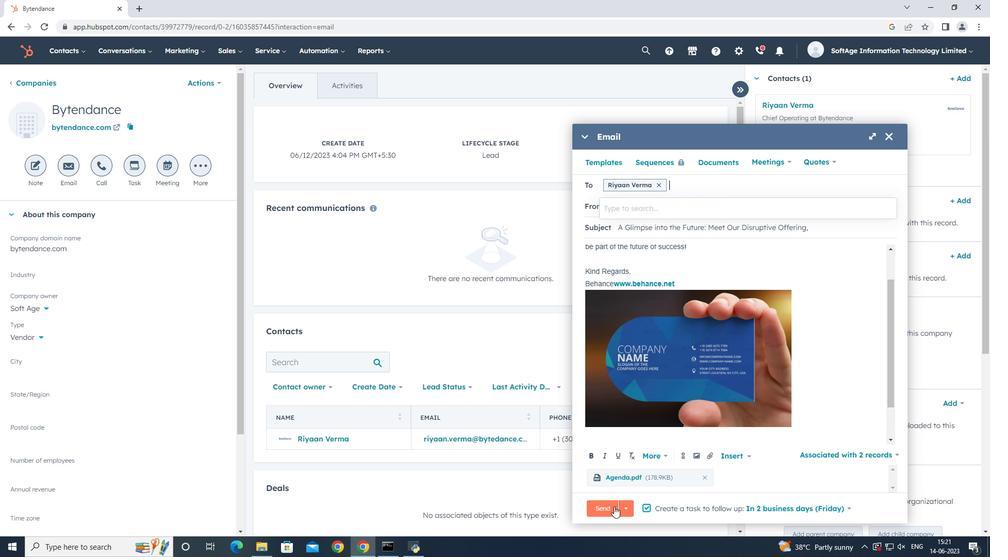 
Action: Mouse pressed left at (611, 512)
Screenshot: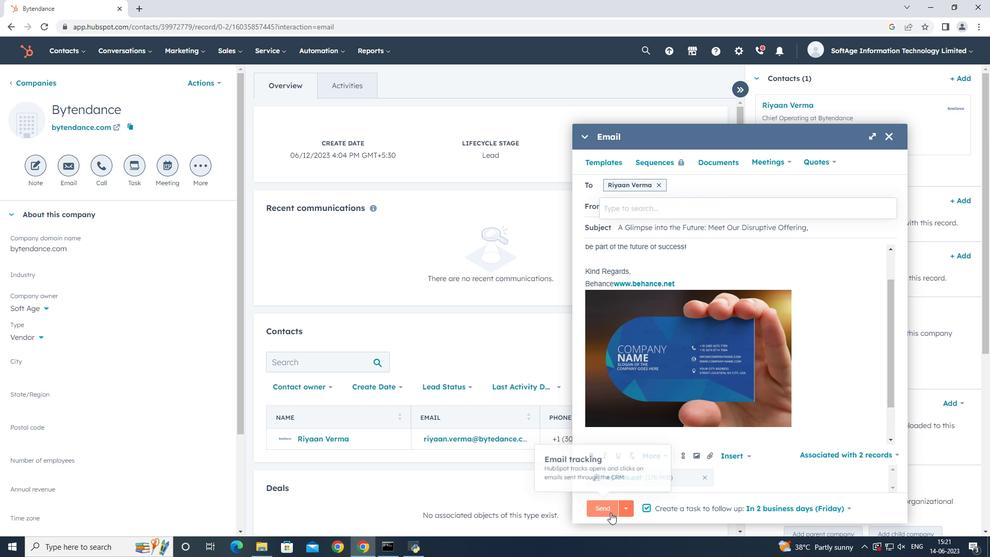 
Action: Mouse moved to (590, 353)
Screenshot: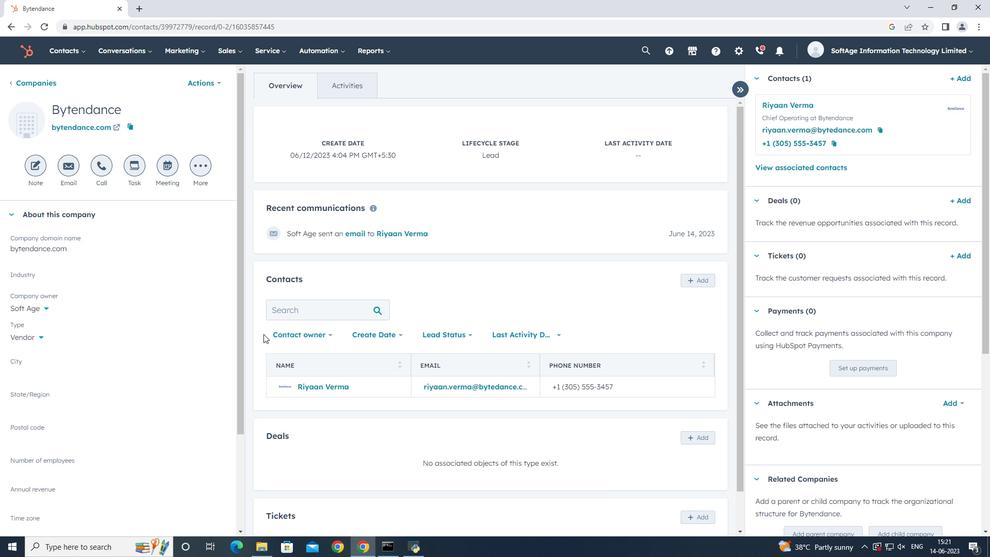 
